 Task: Customize the color scheme for message previews in Gmail themes.
Action: Mouse moved to (1057, 67)
Screenshot: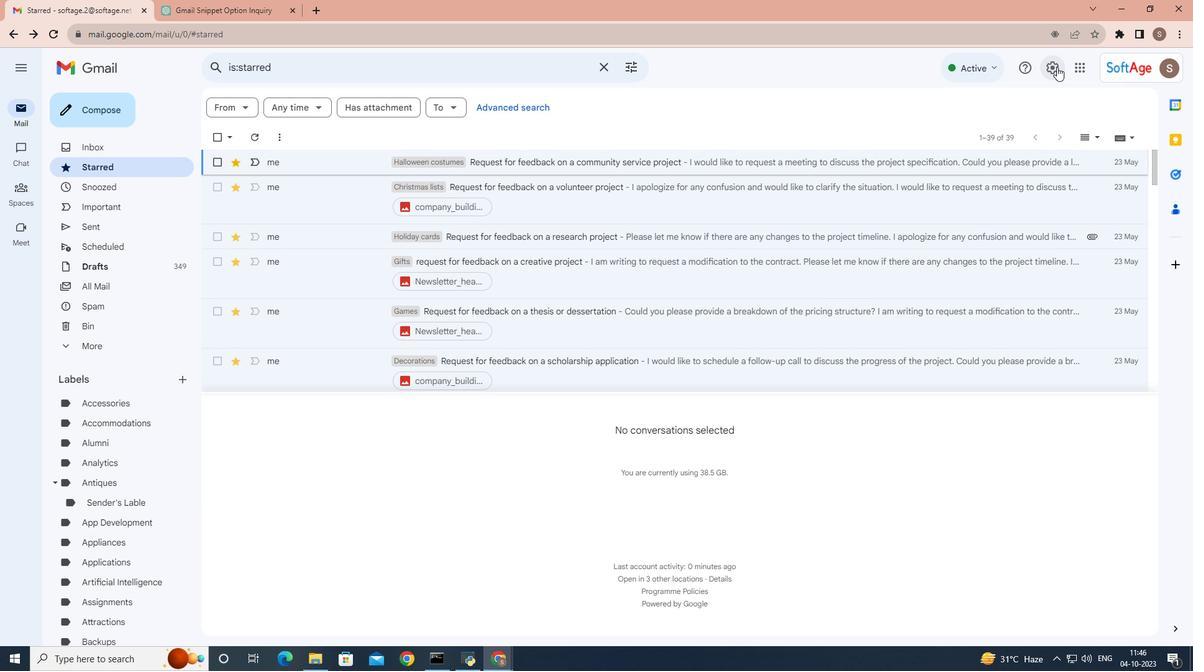 
Action: Mouse pressed left at (1057, 67)
Screenshot: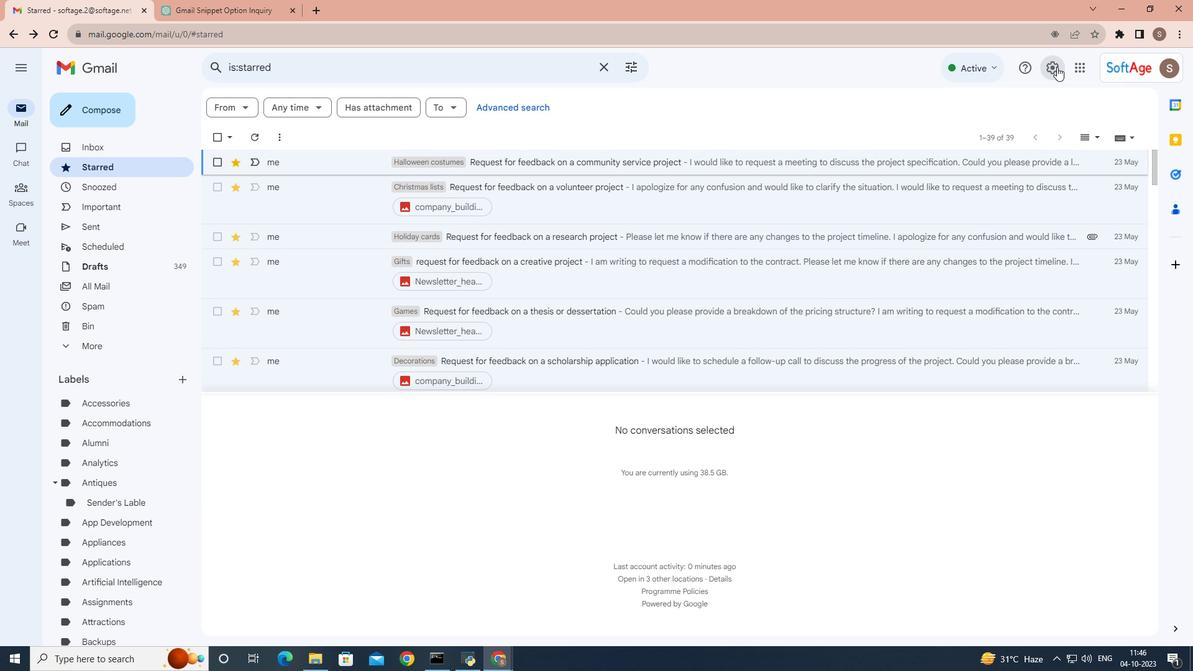 
Action: Mouse moved to (1028, 267)
Screenshot: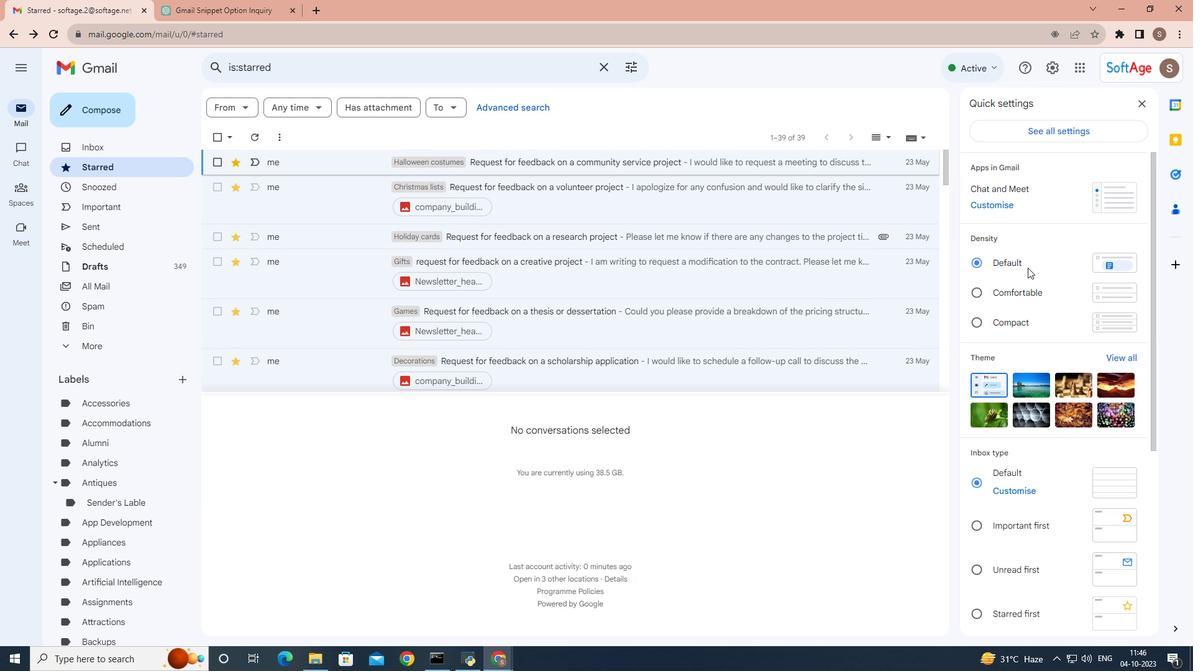 
Action: Mouse scrolled (1028, 267) with delta (0, 0)
Screenshot: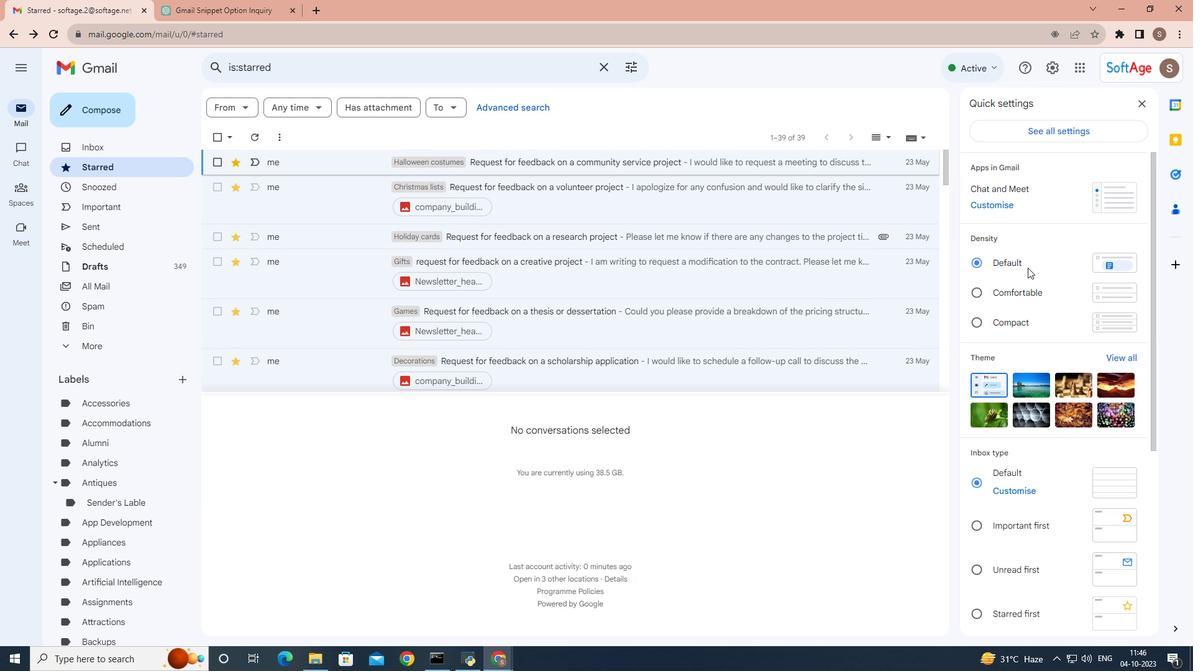 
Action: Mouse scrolled (1028, 267) with delta (0, 0)
Screenshot: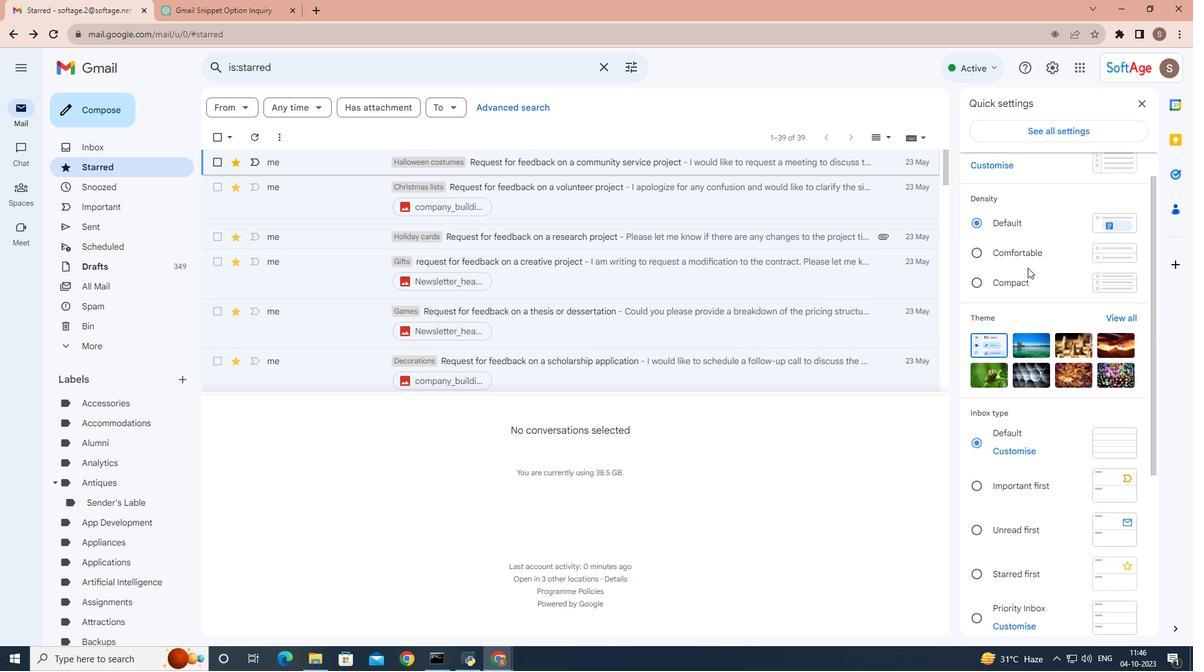 
Action: Mouse scrolled (1028, 267) with delta (0, 0)
Screenshot: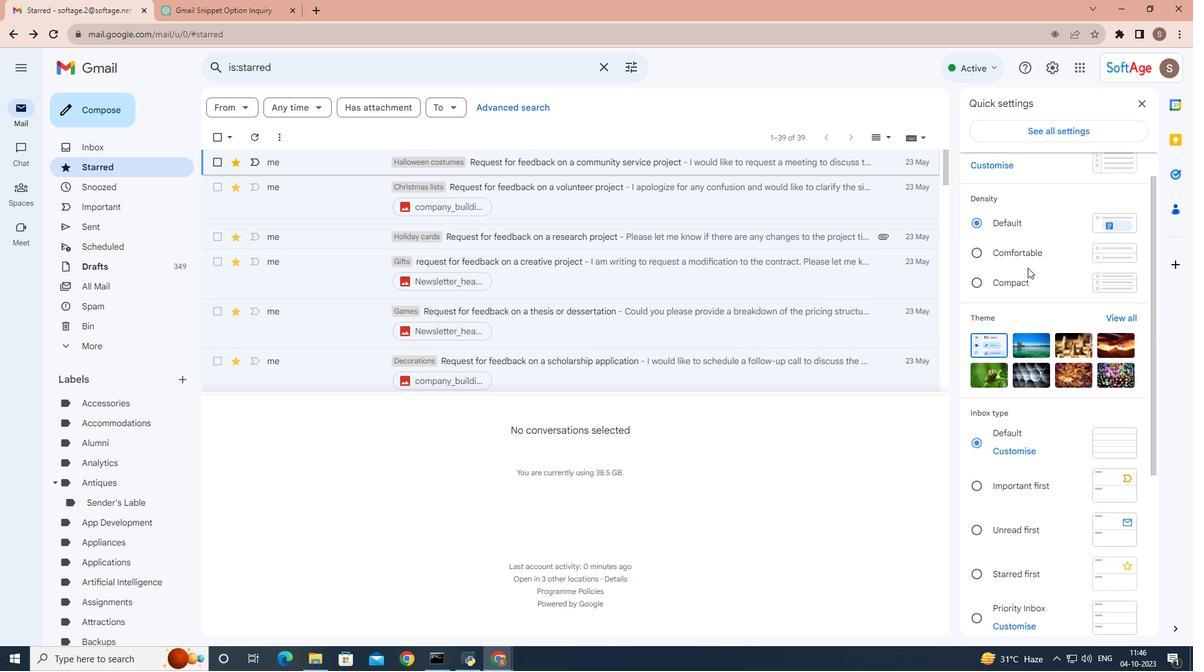 
Action: Mouse moved to (1028, 264)
Screenshot: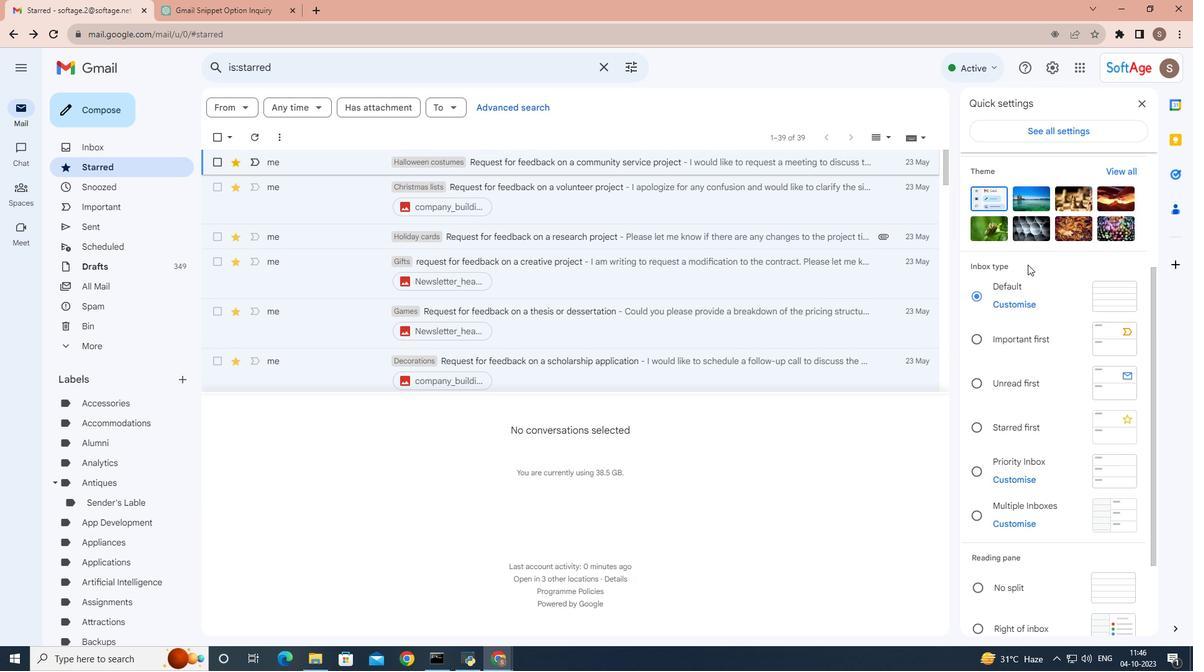 
Action: Mouse scrolled (1028, 265) with delta (0, 0)
Screenshot: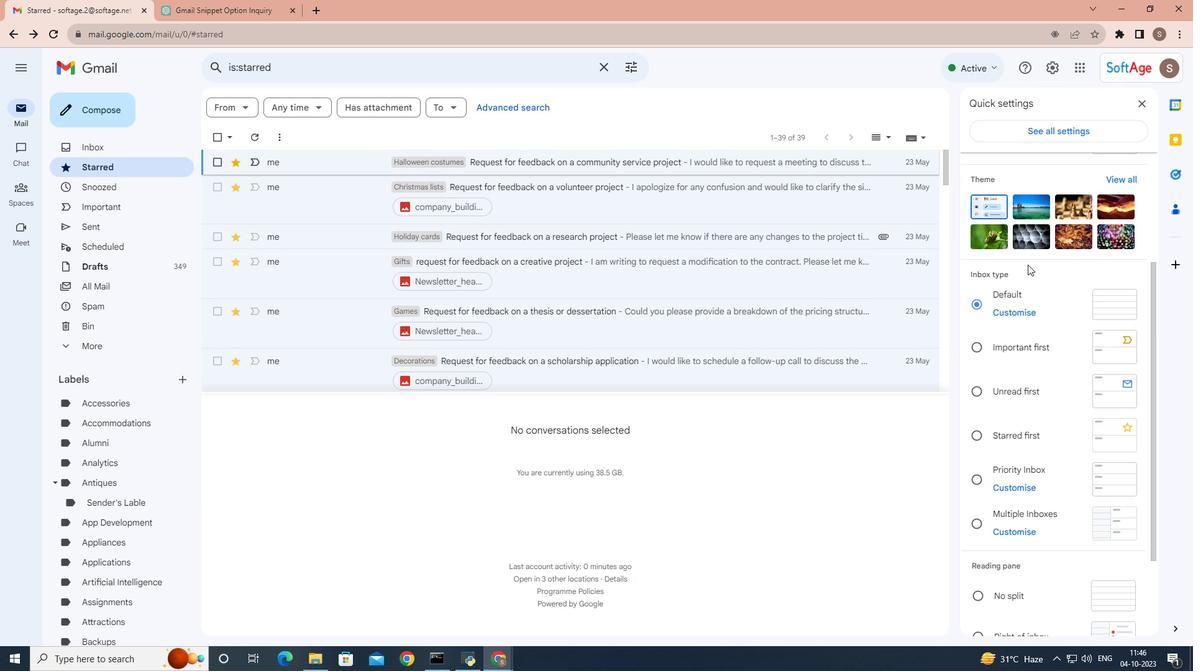 
Action: Mouse moved to (1118, 231)
Screenshot: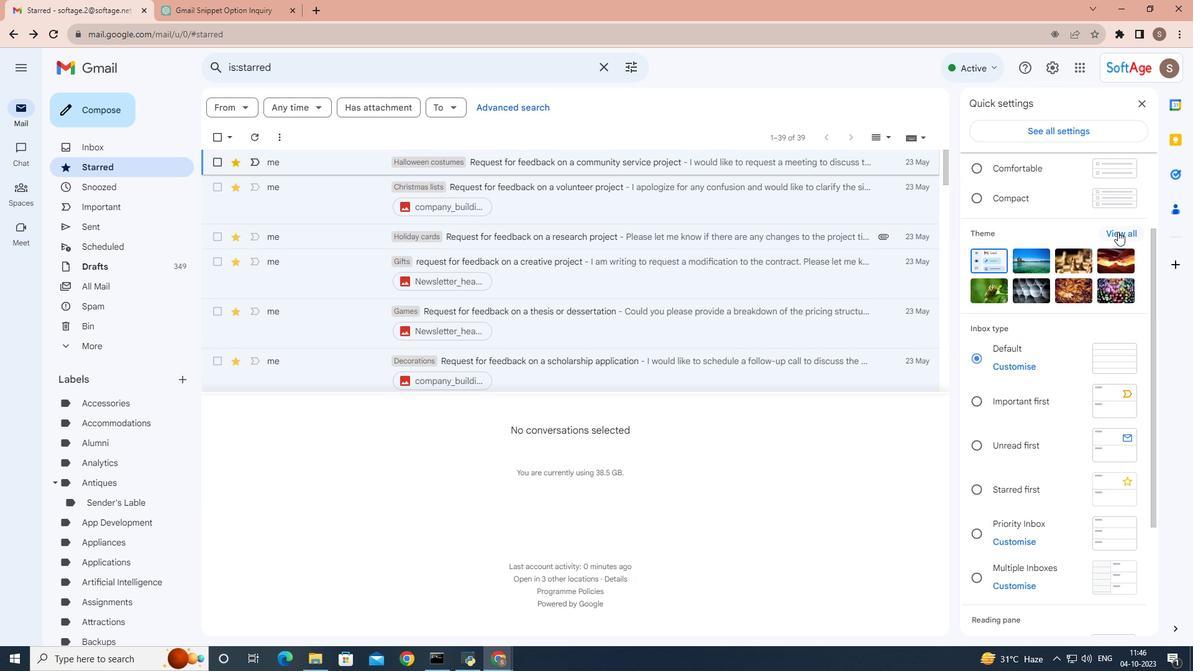 
Action: Mouse pressed left at (1118, 231)
Screenshot: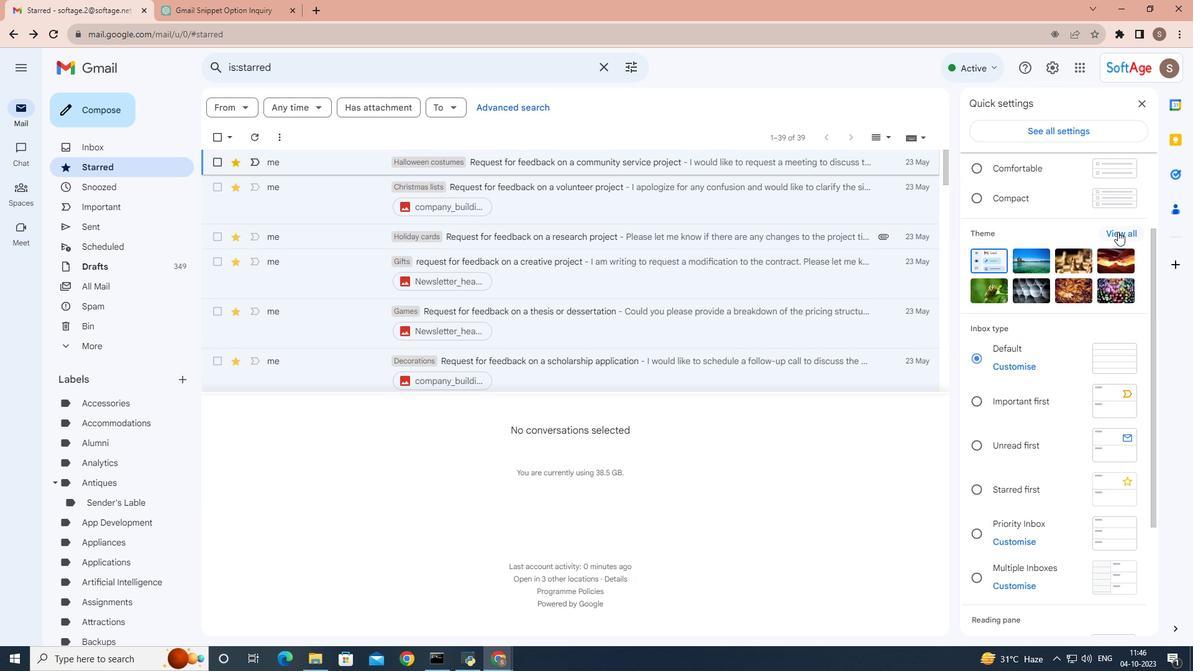 
Action: Mouse moved to (547, 298)
Screenshot: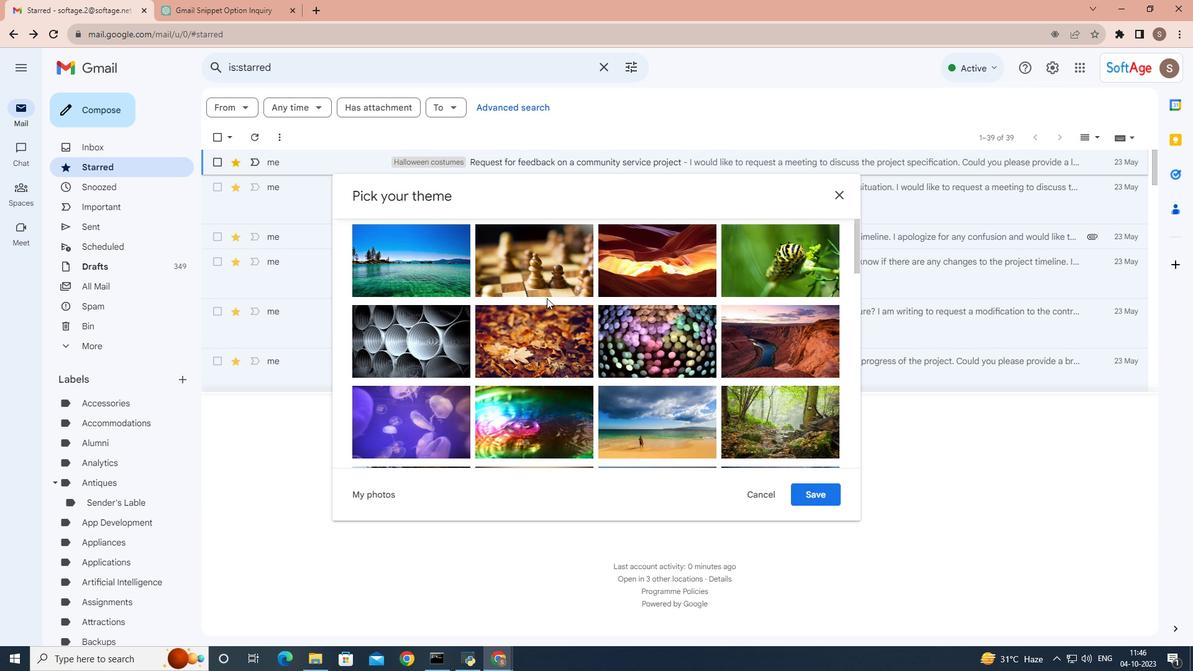 
Action: Mouse scrolled (547, 297) with delta (0, 0)
Screenshot: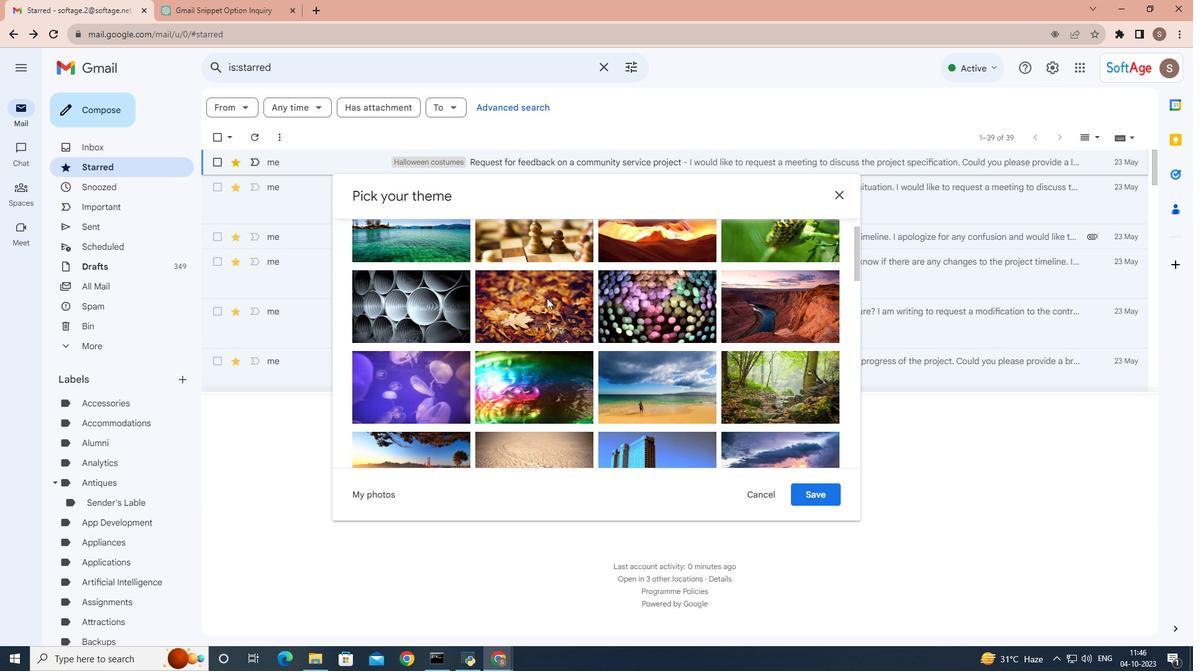 
Action: Mouse scrolled (547, 297) with delta (0, 0)
Screenshot: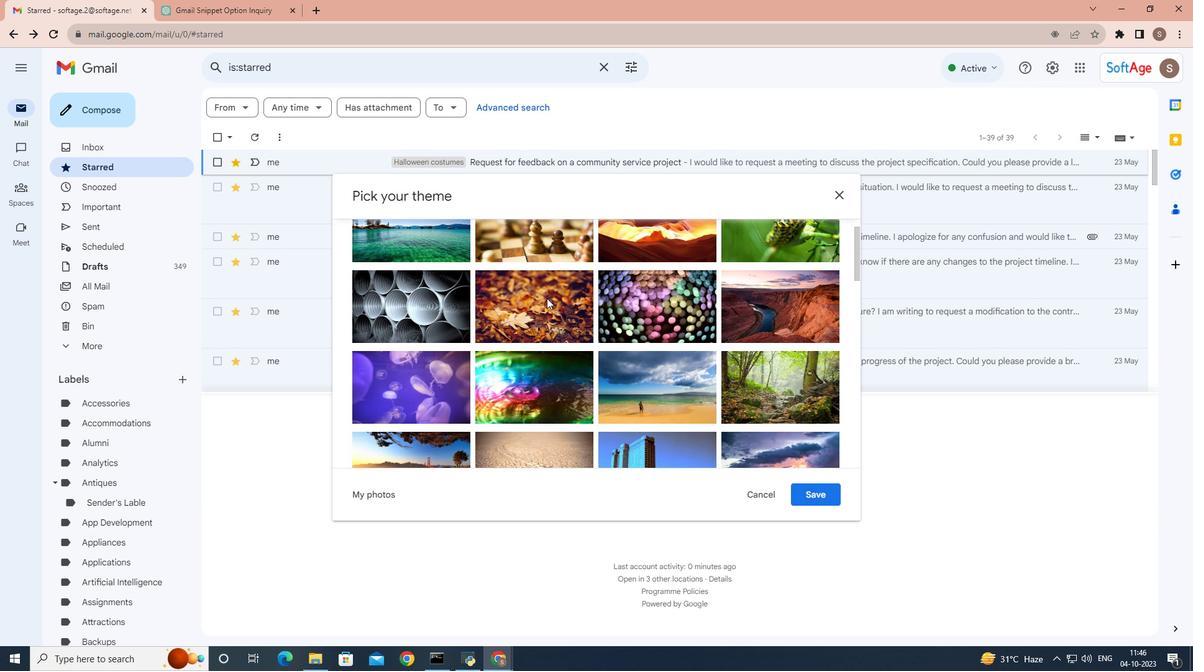 
Action: Mouse scrolled (547, 297) with delta (0, 0)
Screenshot: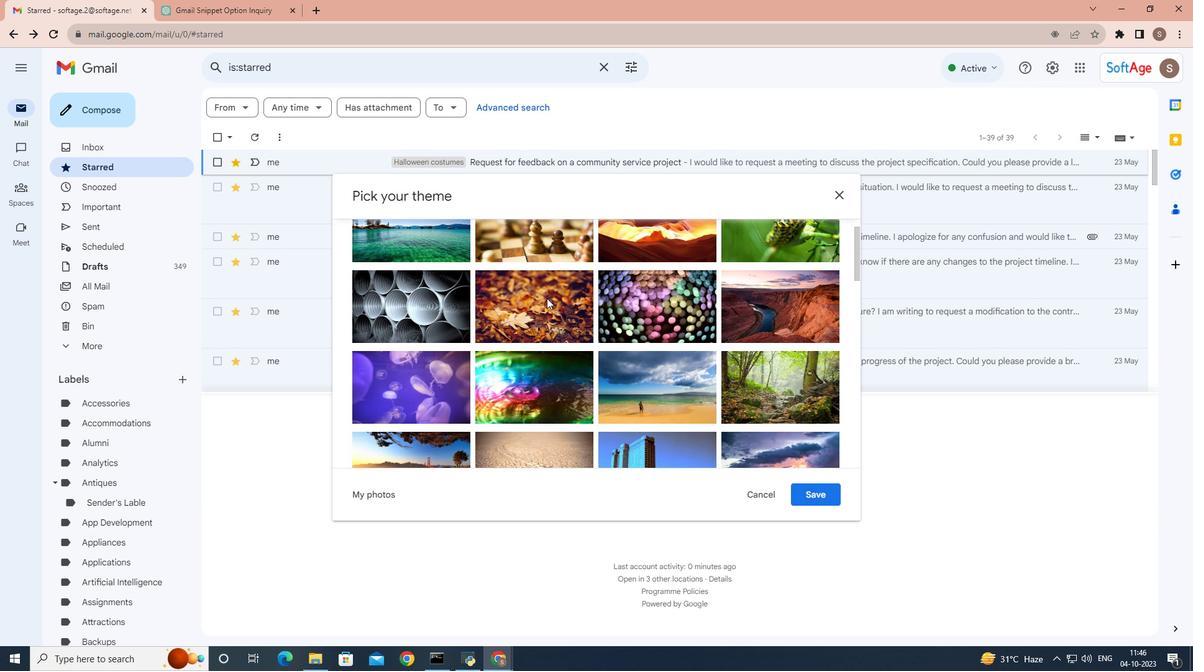 
Action: Mouse scrolled (547, 297) with delta (0, 0)
Screenshot: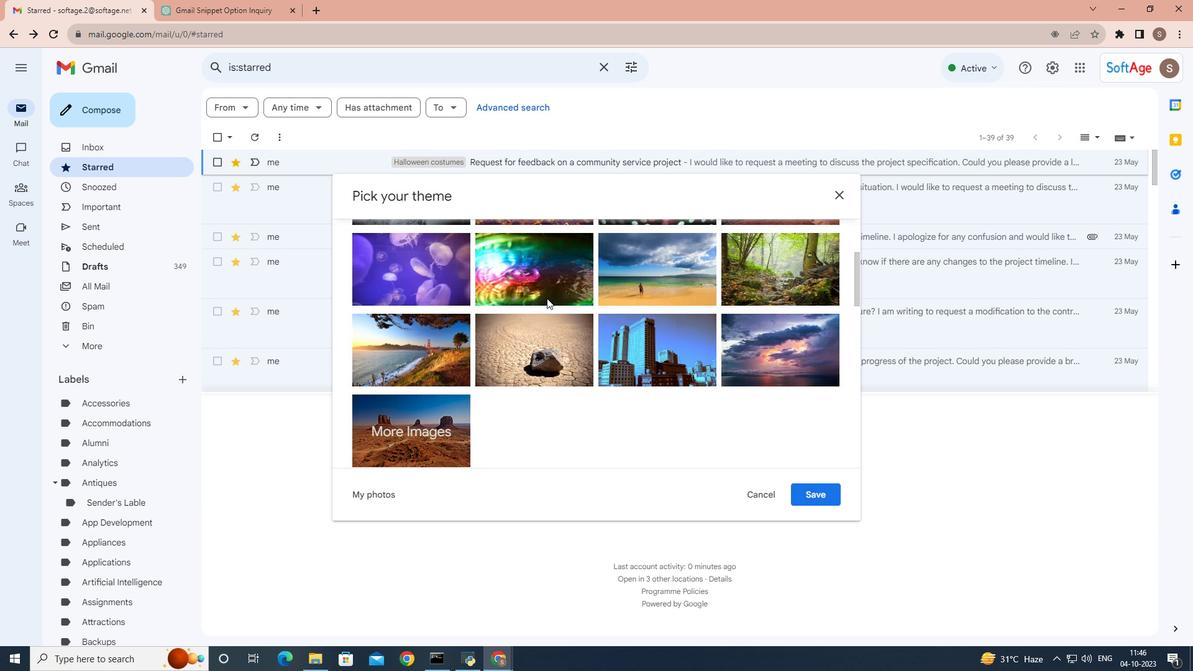 
Action: Mouse scrolled (547, 297) with delta (0, 0)
Screenshot: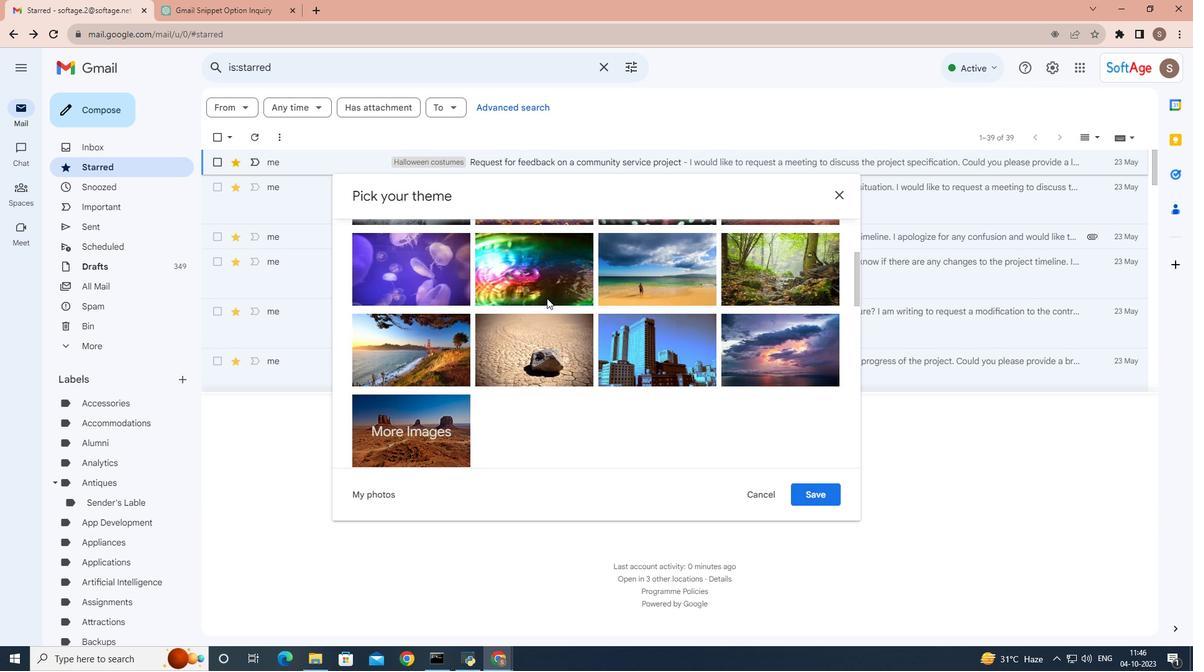 
Action: Mouse scrolled (547, 297) with delta (0, 0)
Screenshot: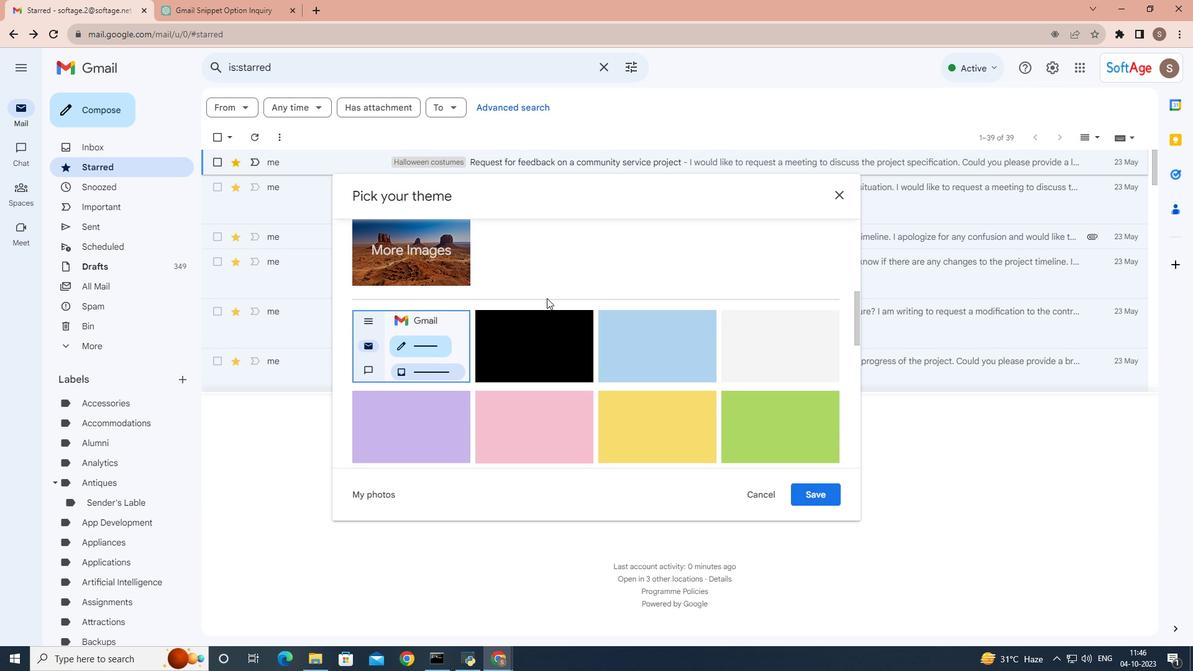 
Action: Mouse scrolled (547, 297) with delta (0, 0)
Screenshot: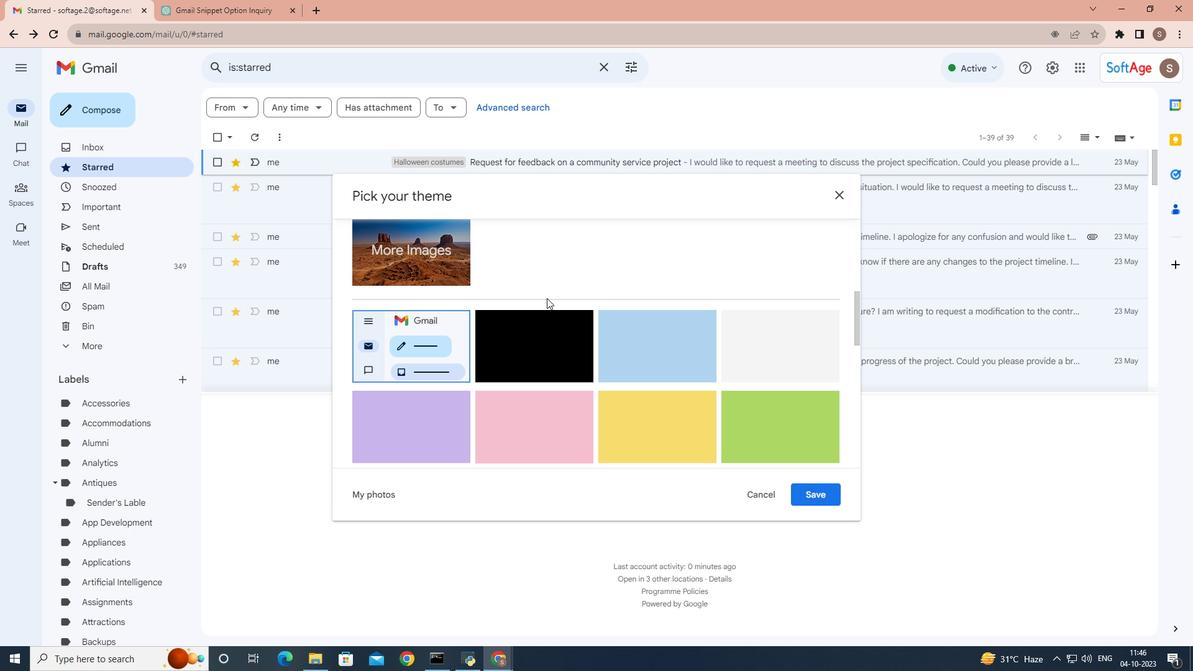 
Action: Mouse scrolled (547, 297) with delta (0, 0)
Screenshot: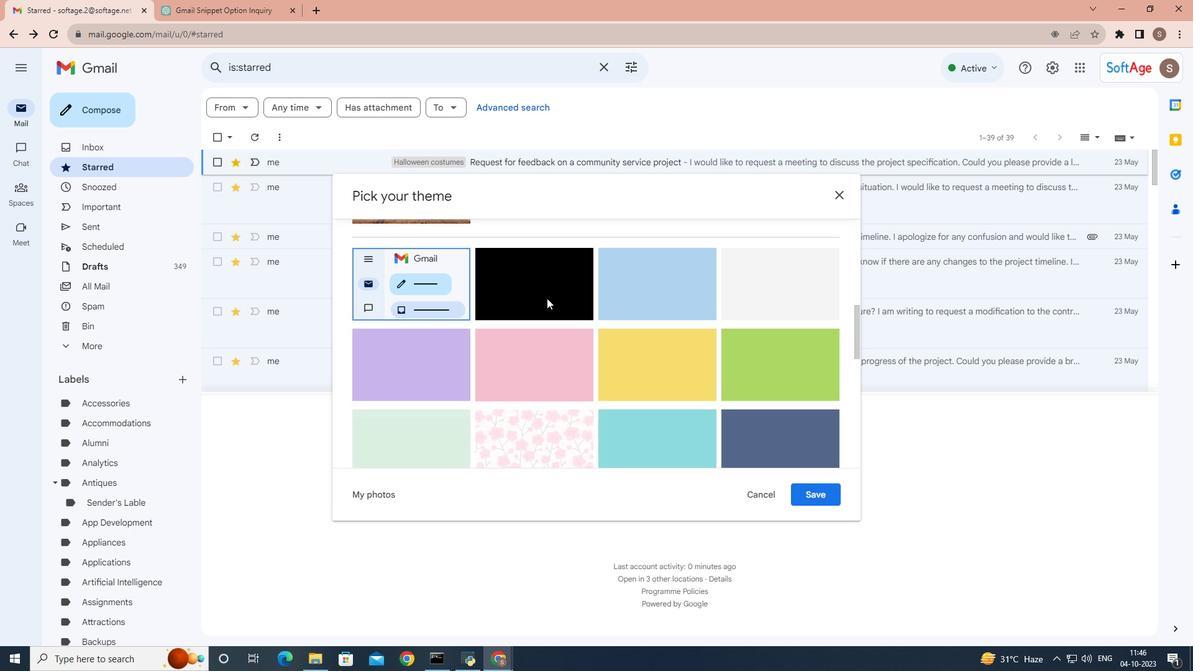 
Action: Mouse scrolled (547, 297) with delta (0, 0)
Screenshot: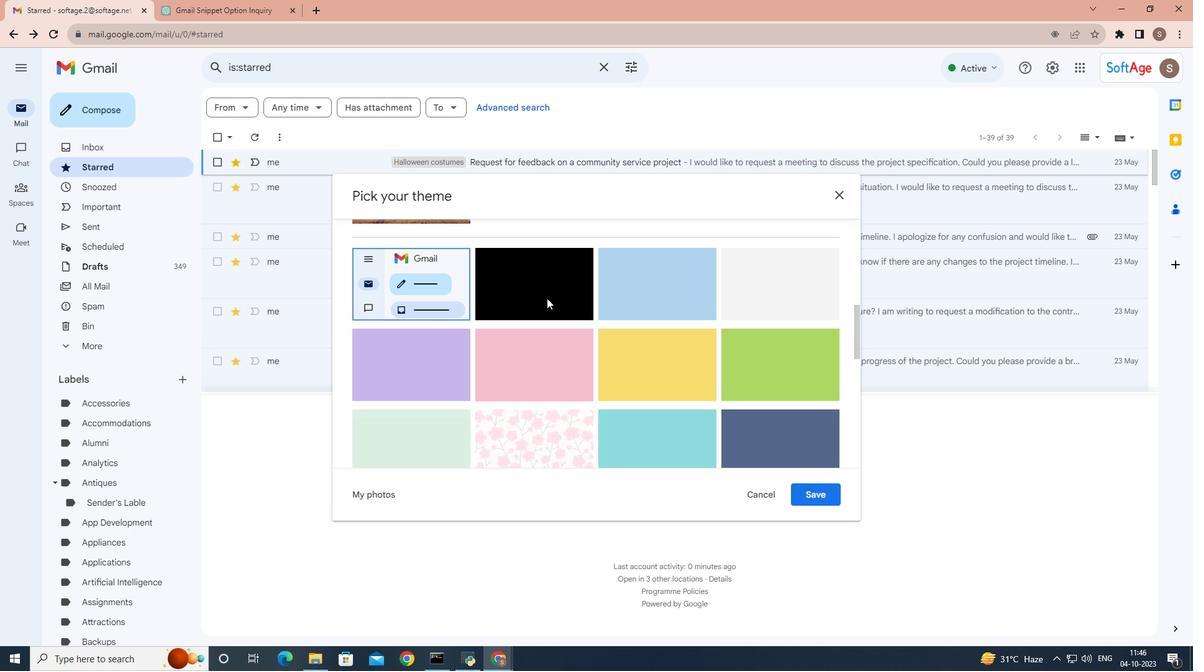 
Action: Mouse scrolled (547, 297) with delta (0, 0)
Screenshot: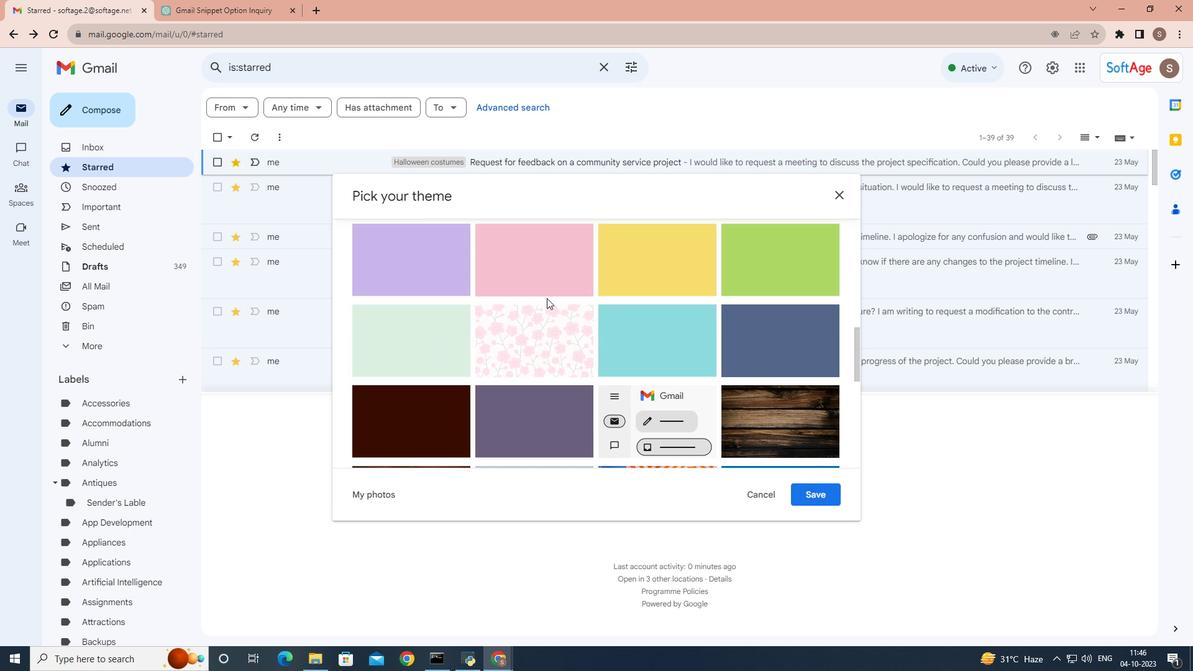 
Action: Mouse scrolled (547, 299) with delta (0, 0)
Screenshot: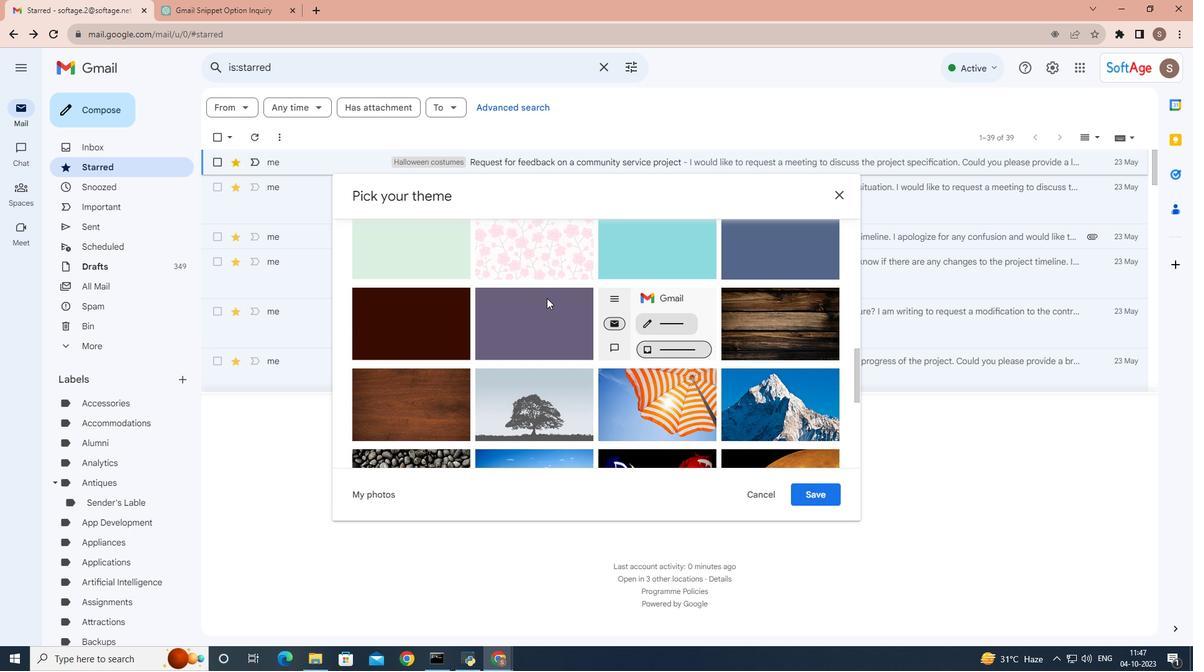 
Action: Mouse moved to (530, 318)
Screenshot: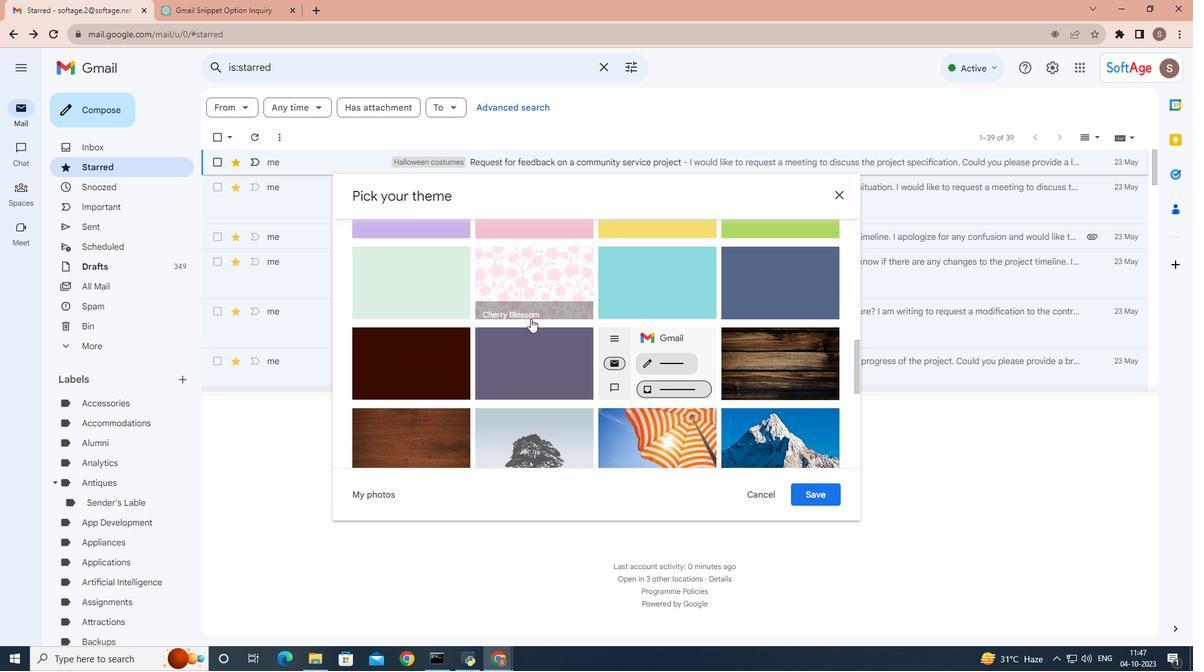 
Action: Mouse scrolled (530, 318) with delta (0, 0)
Screenshot: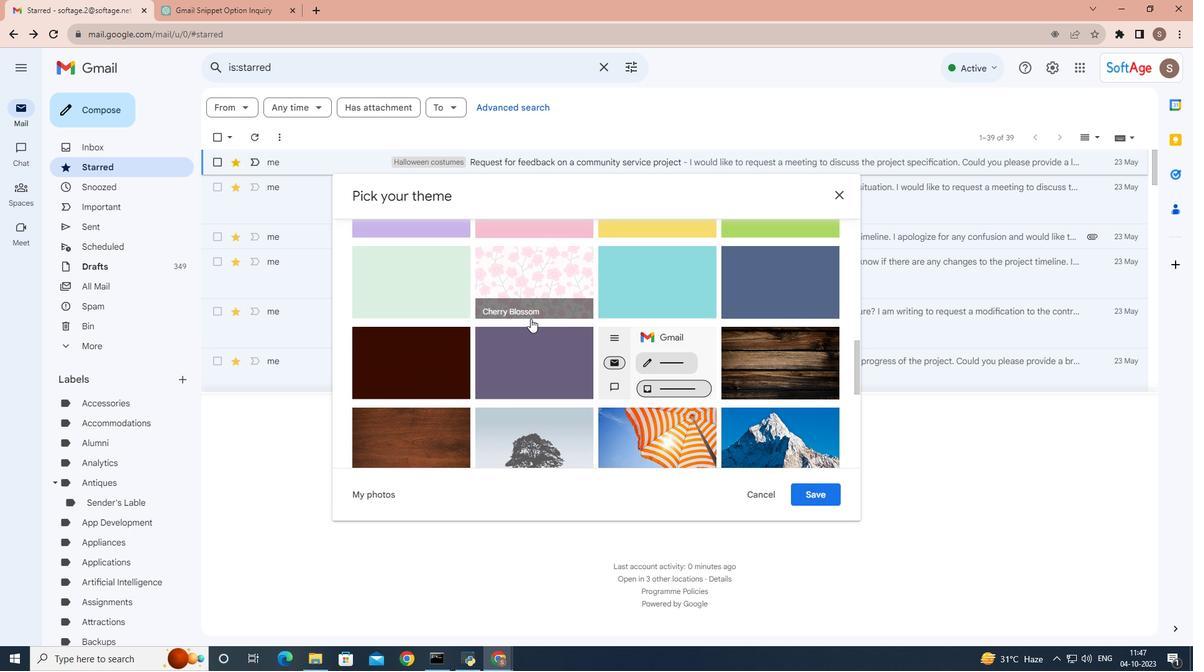 
Action: Mouse scrolled (530, 318) with delta (0, 0)
Screenshot: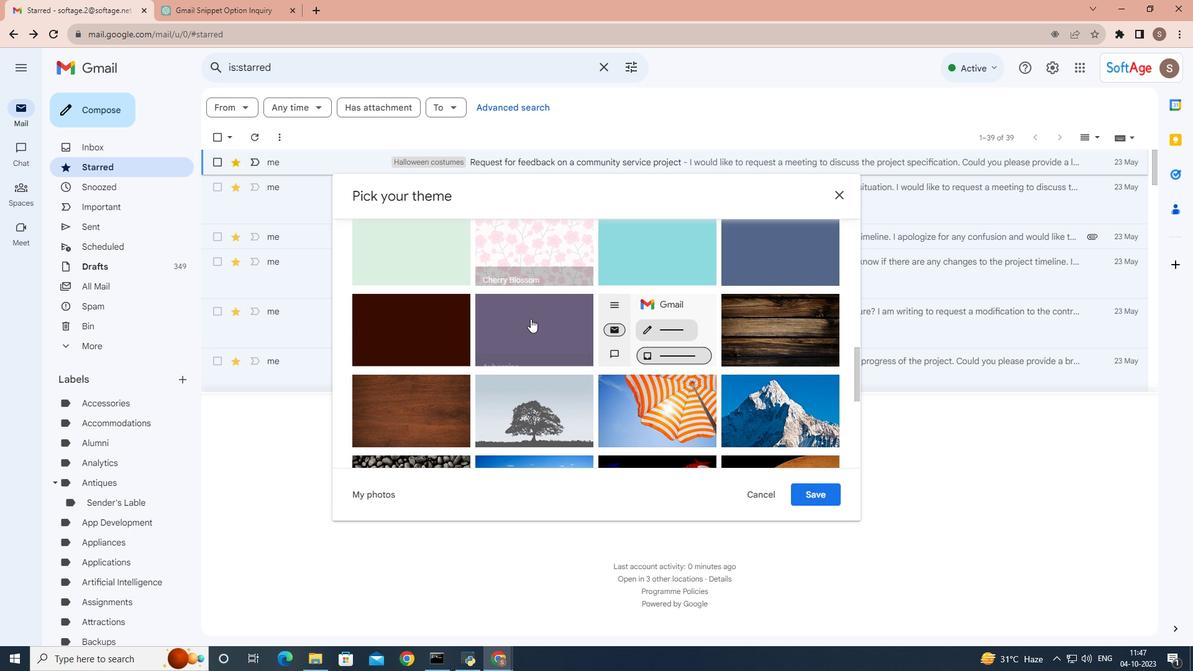 
Action: Mouse moved to (445, 310)
Screenshot: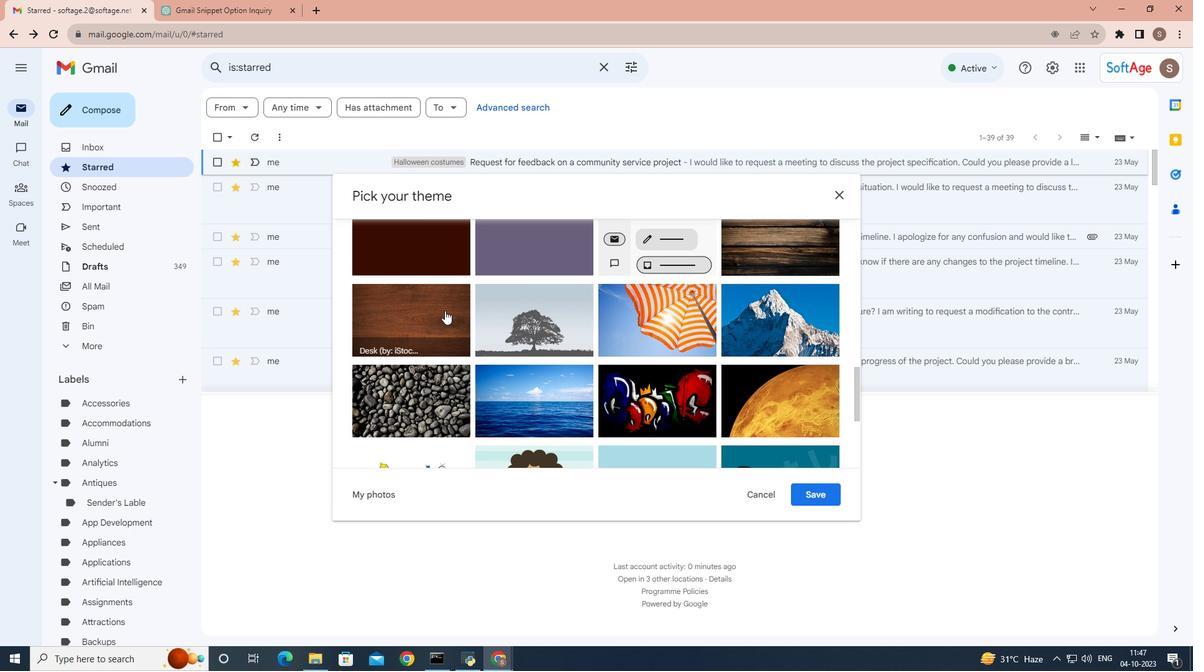 
Action: Mouse pressed left at (445, 310)
Screenshot: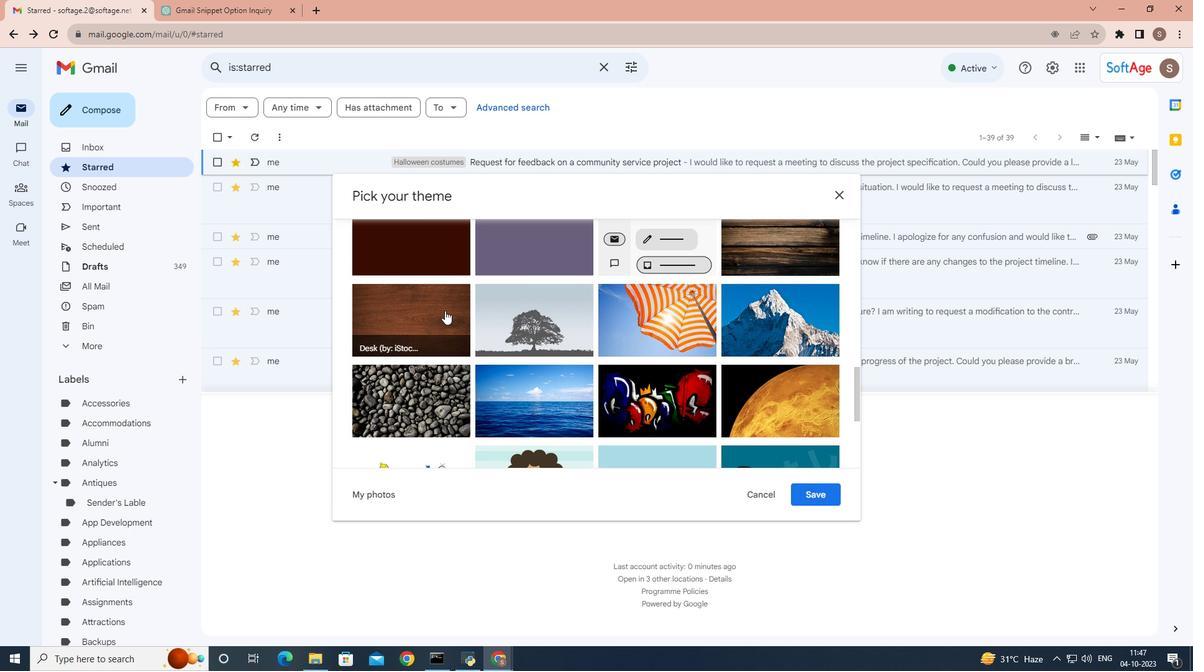 
Action: Mouse moved to (831, 493)
Screenshot: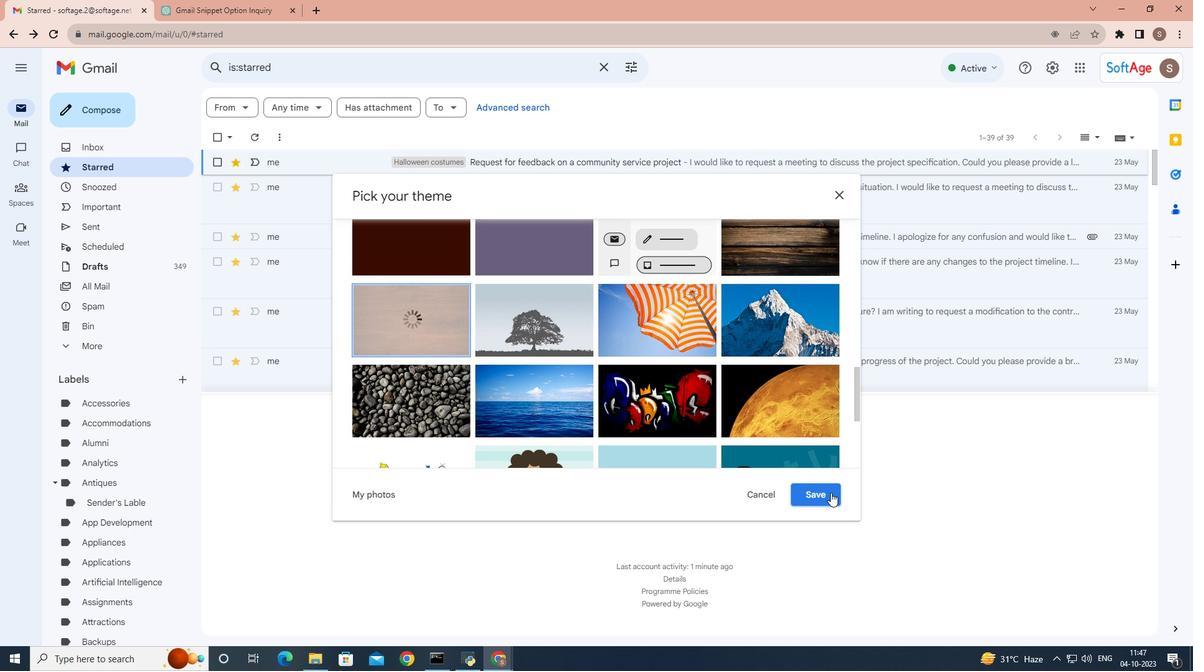 
Action: Mouse pressed left at (831, 493)
Screenshot: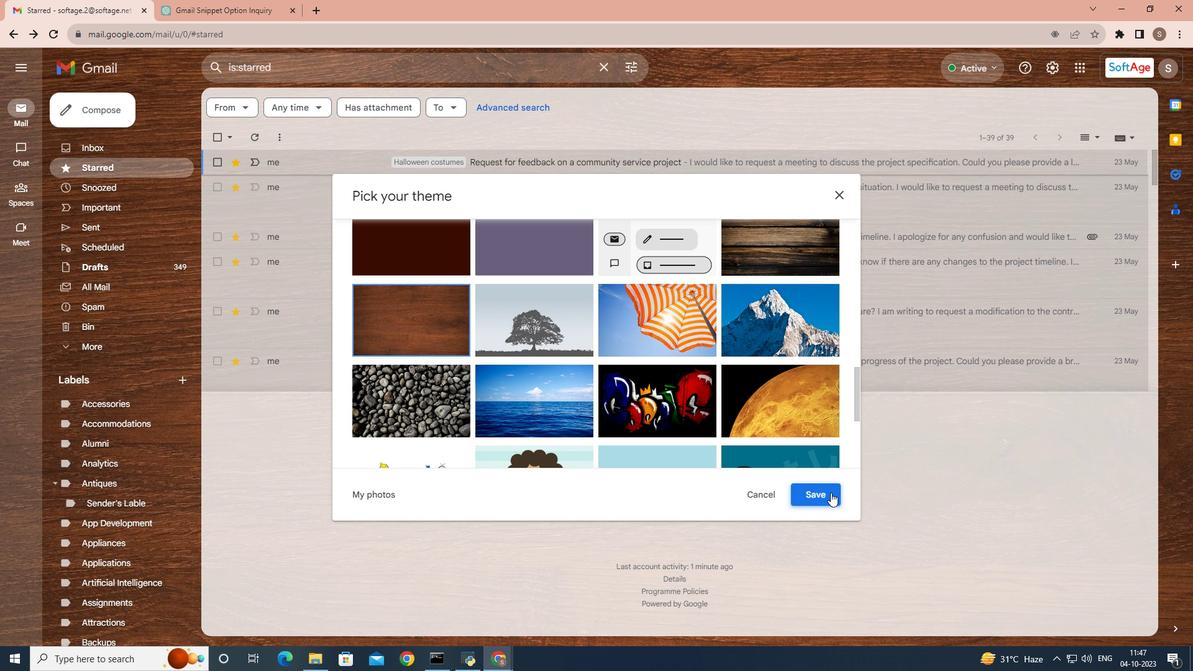 
